 Task: Toggle status bar.
Action: Mouse moved to (129, 11)
Screenshot: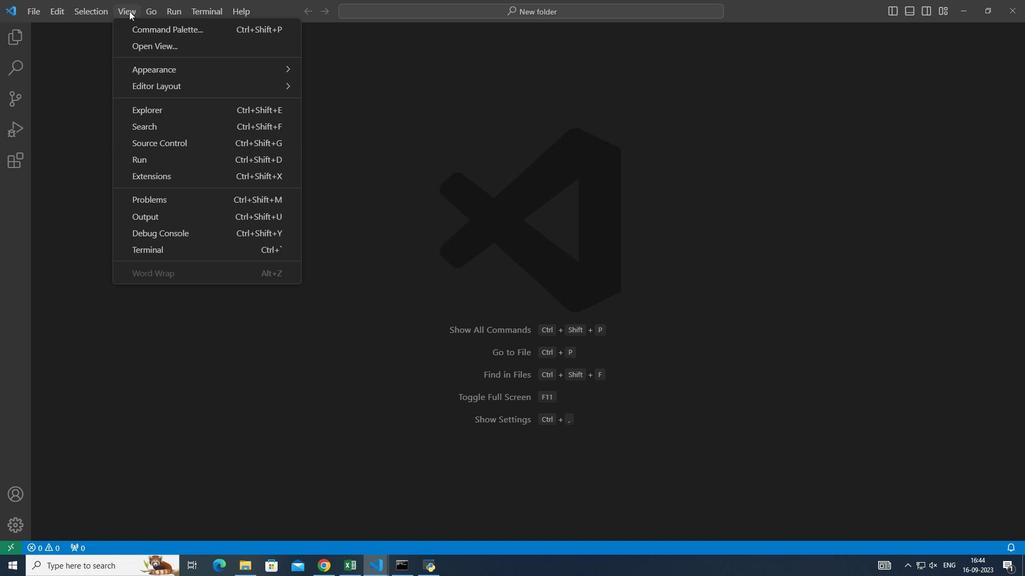 
Action: Mouse pressed left at (129, 11)
Screenshot: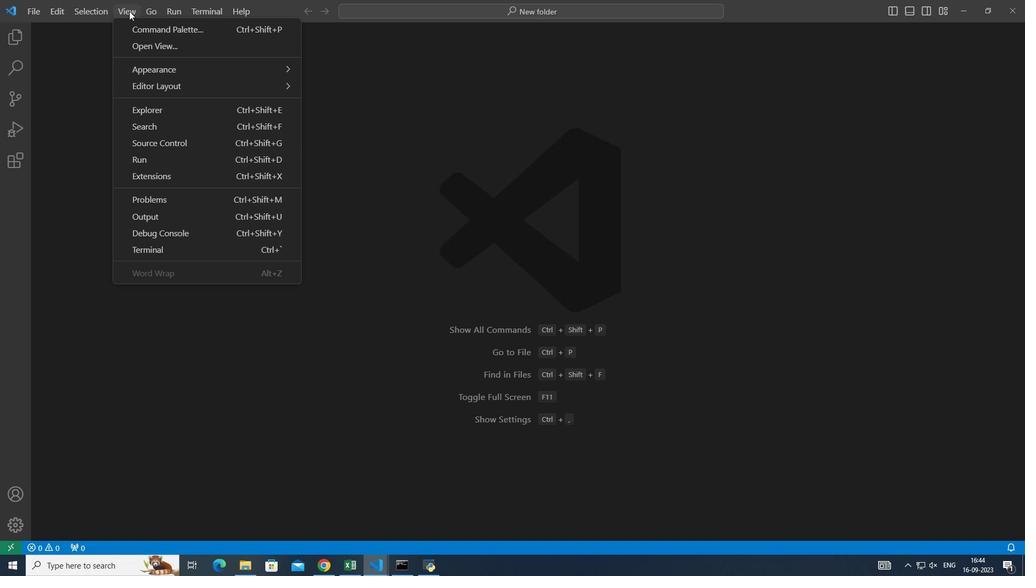 
Action: Mouse moved to (344, 176)
Screenshot: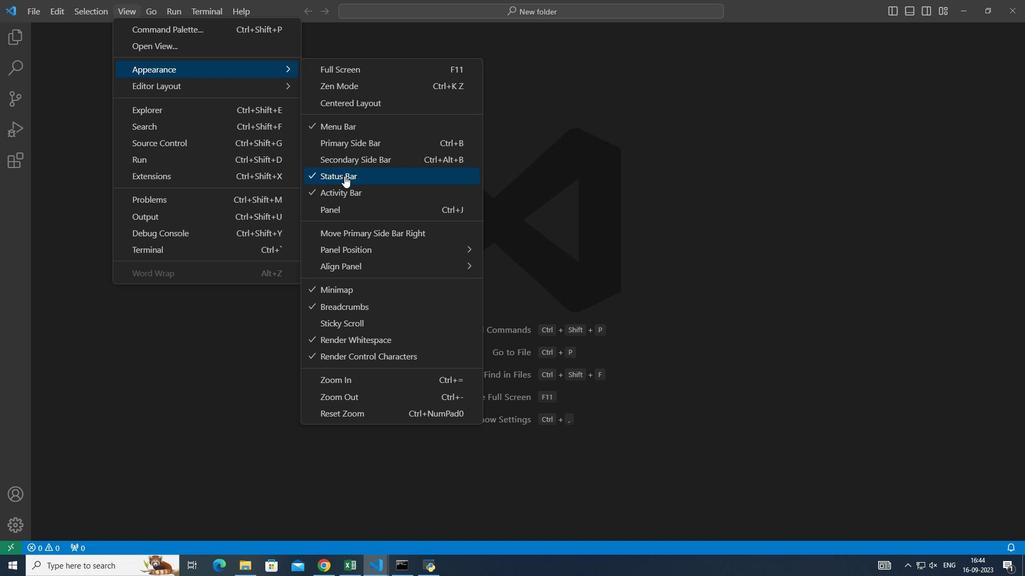 
Action: Mouse pressed left at (344, 176)
Screenshot: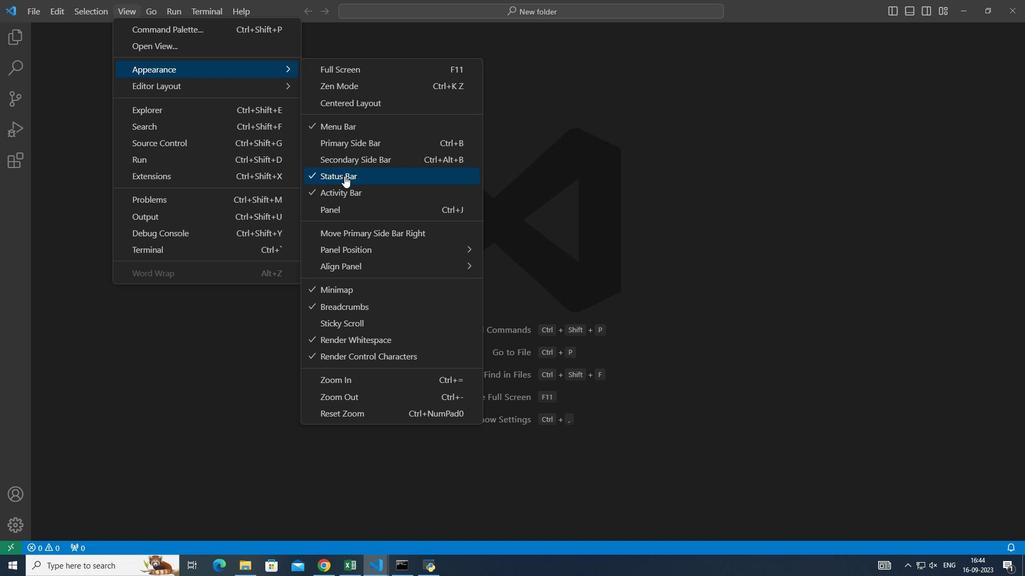 
Action: Mouse moved to (583, 429)
Screenshot: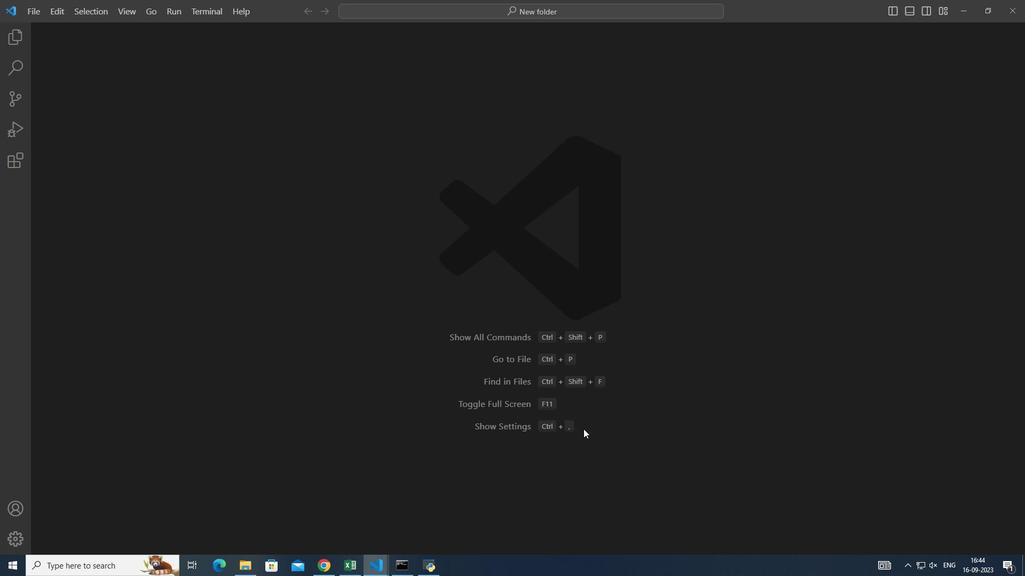 
